 Task: In Job referrals turn off in-app notifications.
Action: Mouse moved to (876, 73)
Screenshot: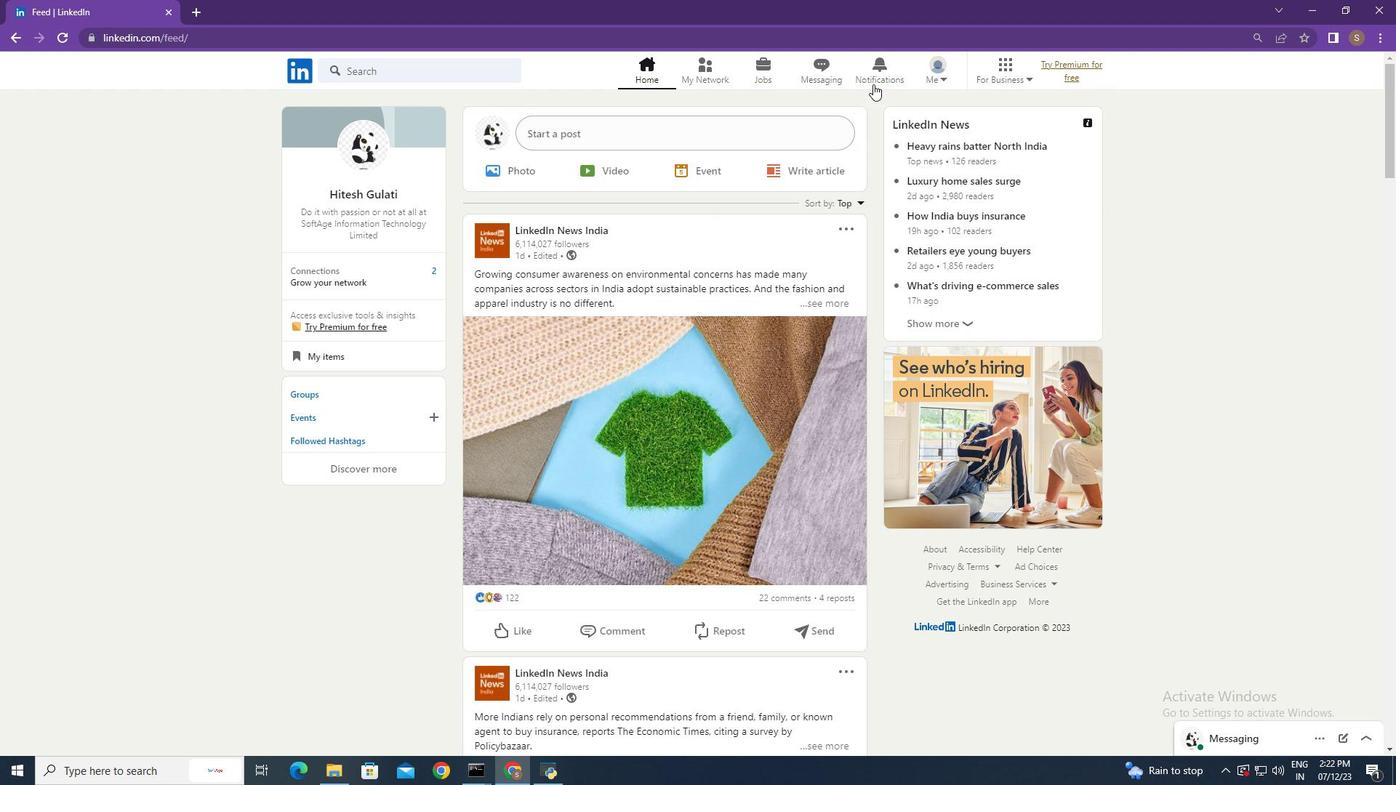 
Action: Mouse pressed left at (876, 73)
Screenshot: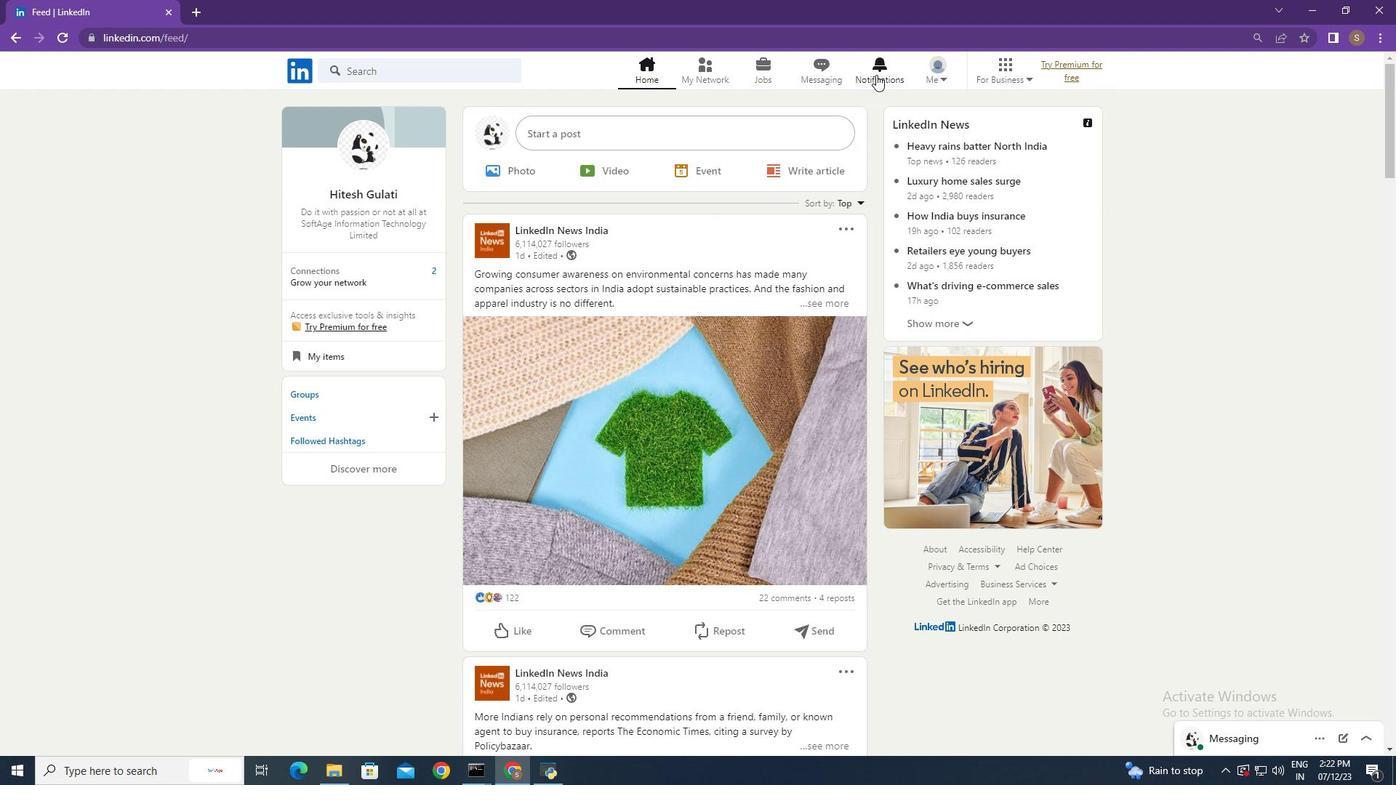 
Action: Mouse moved to (329, 167)
Screenshot: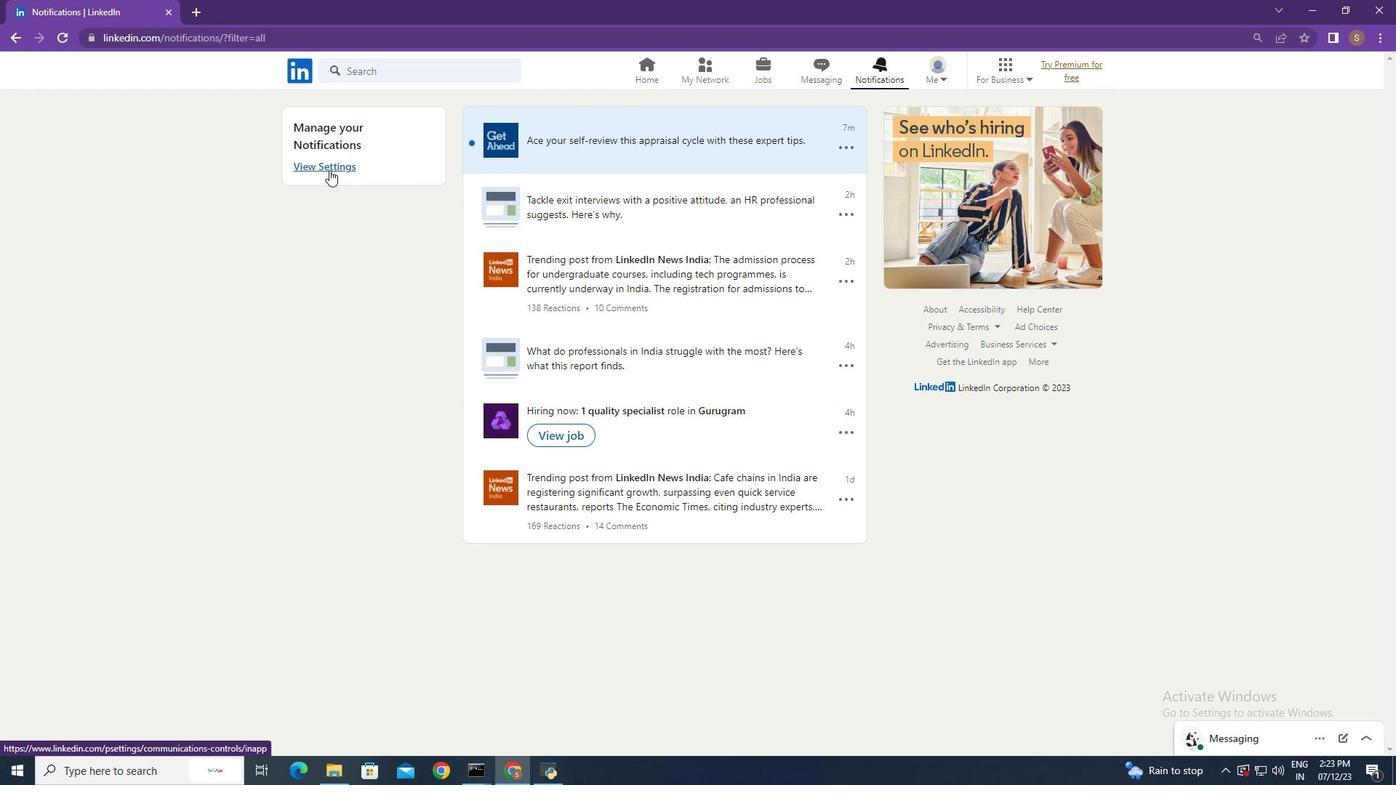
Action: Mouse pressed left at (329, 167)
Screenshot: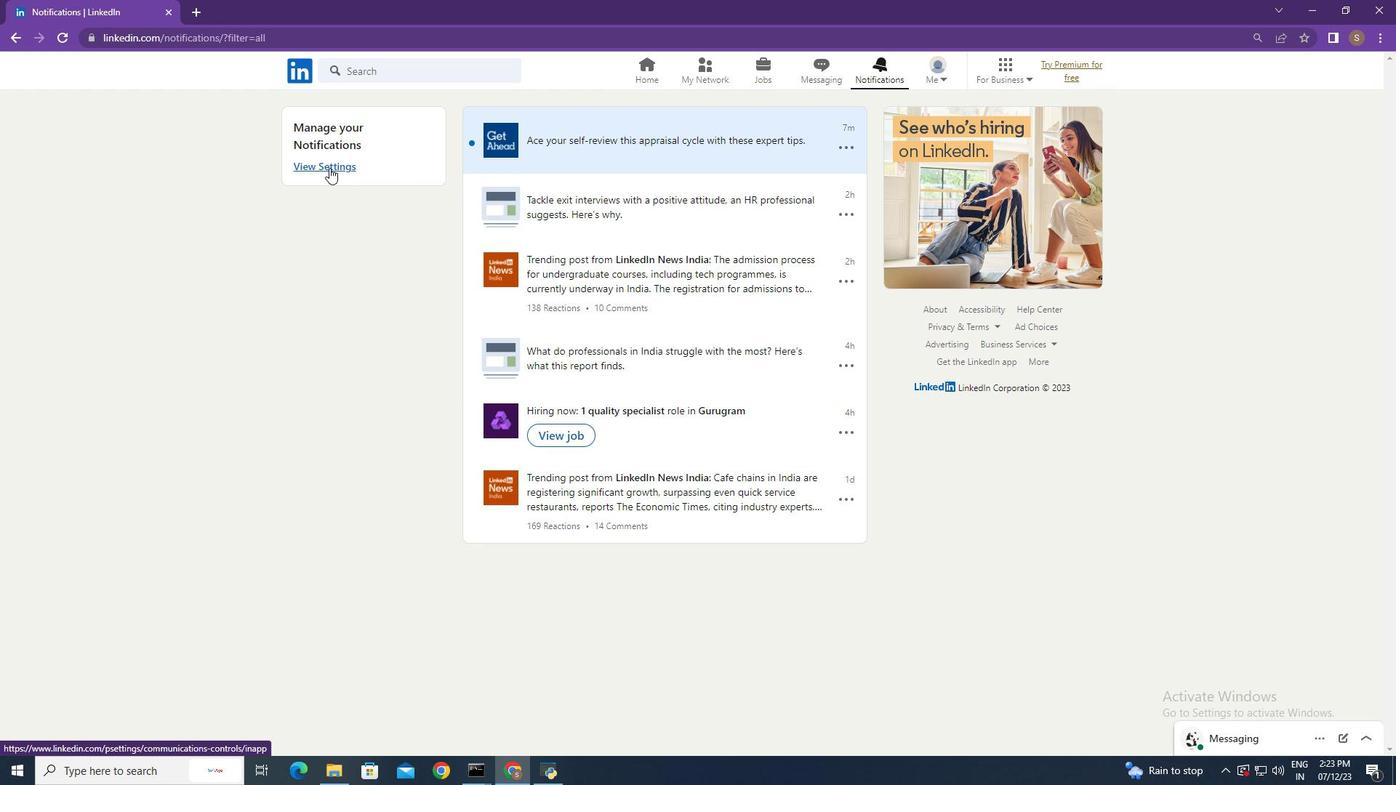 
Action: Mouse moved to (890, 262)
Screenshot: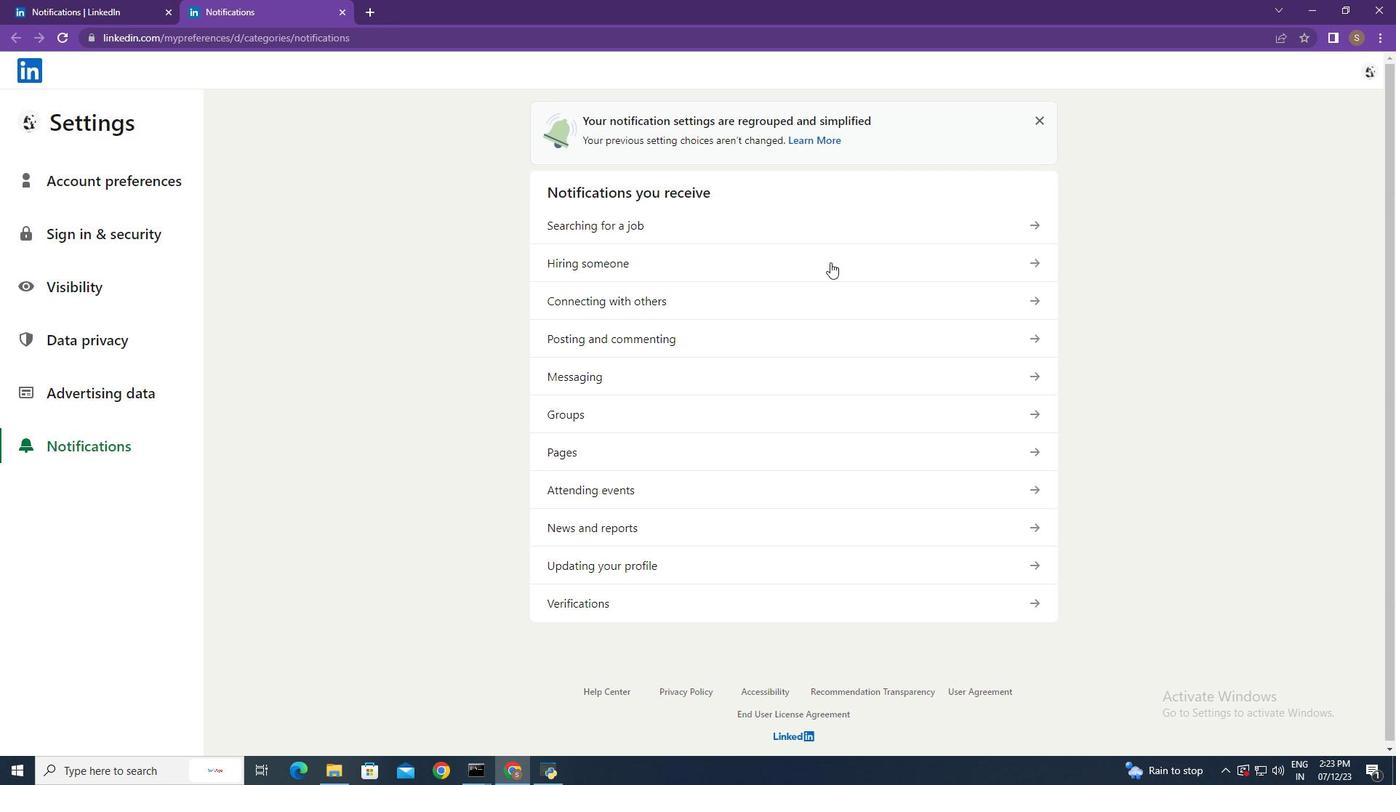 
Action: Mouse pressed left at (890, 262)
Screenshot: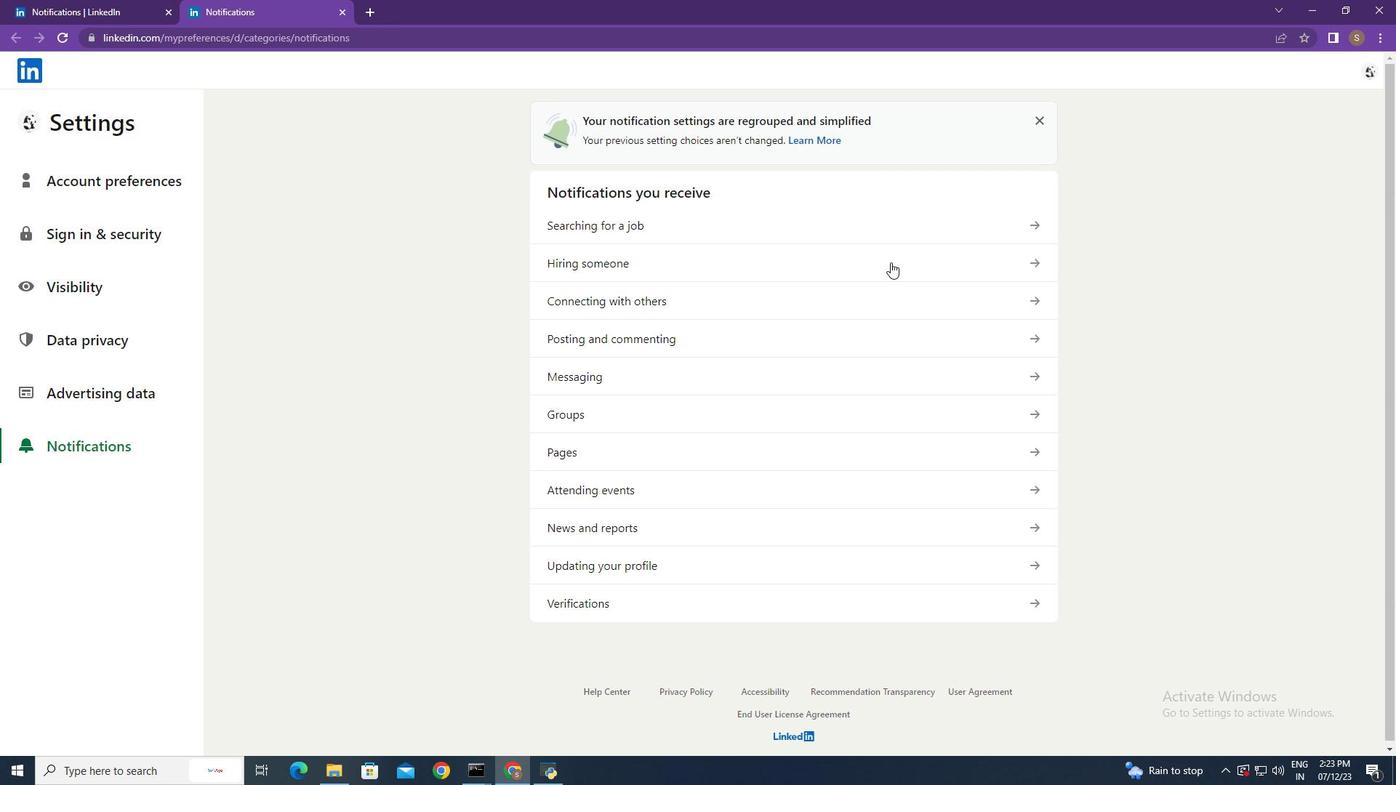 
Action: Mouse moved to (869, 475)
Screenshot: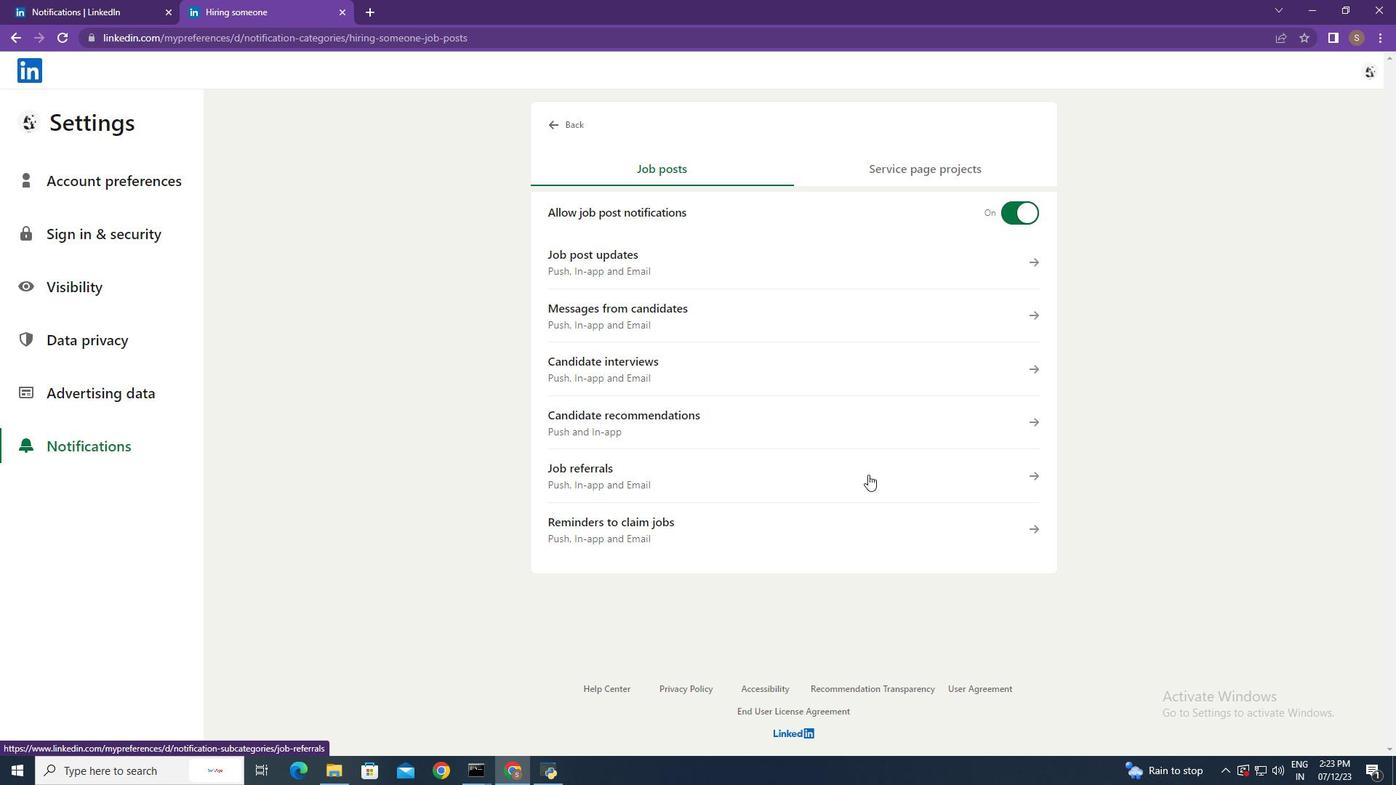 
Action: Mouse pressed left at (869, 475)
Screenshot: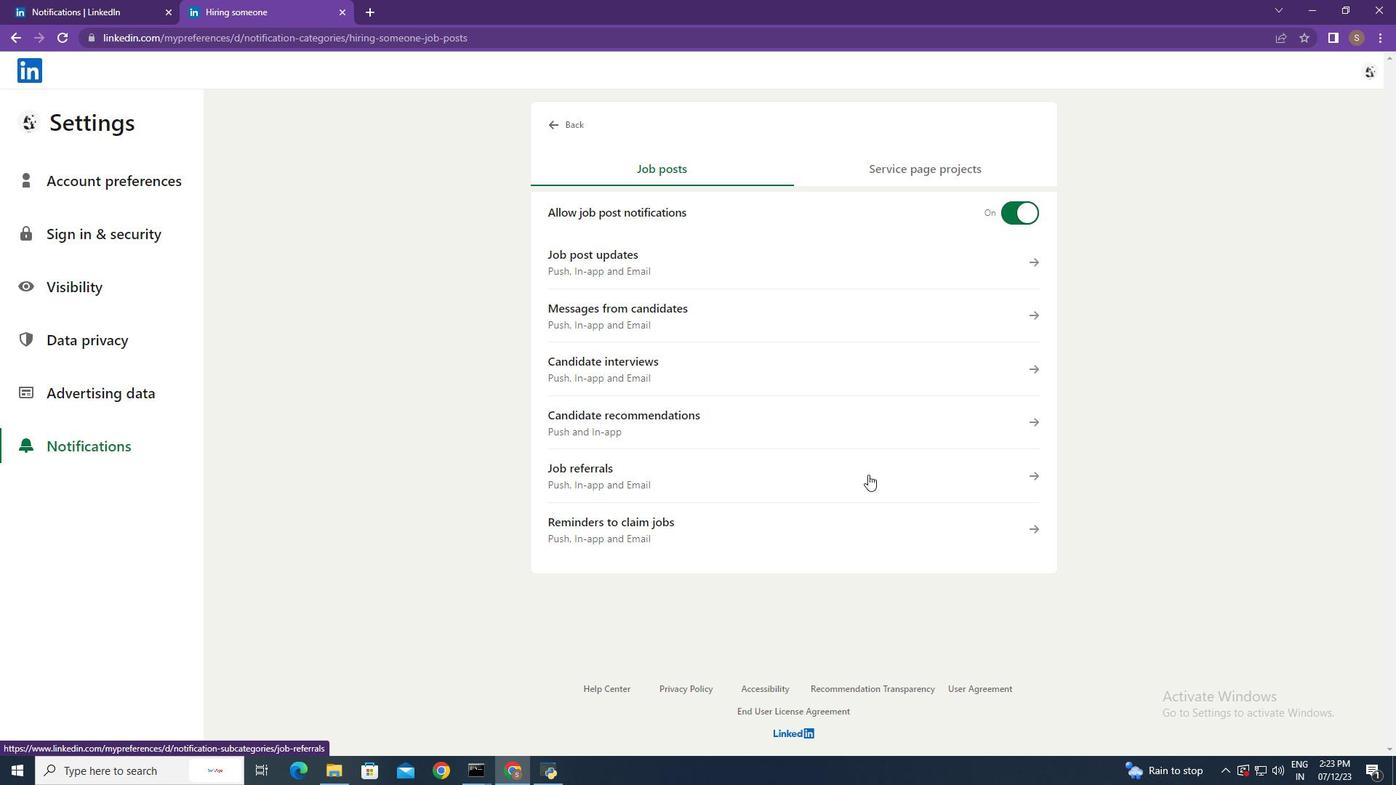 
Action: Mouse moved to (1023, 244)
Screenshot: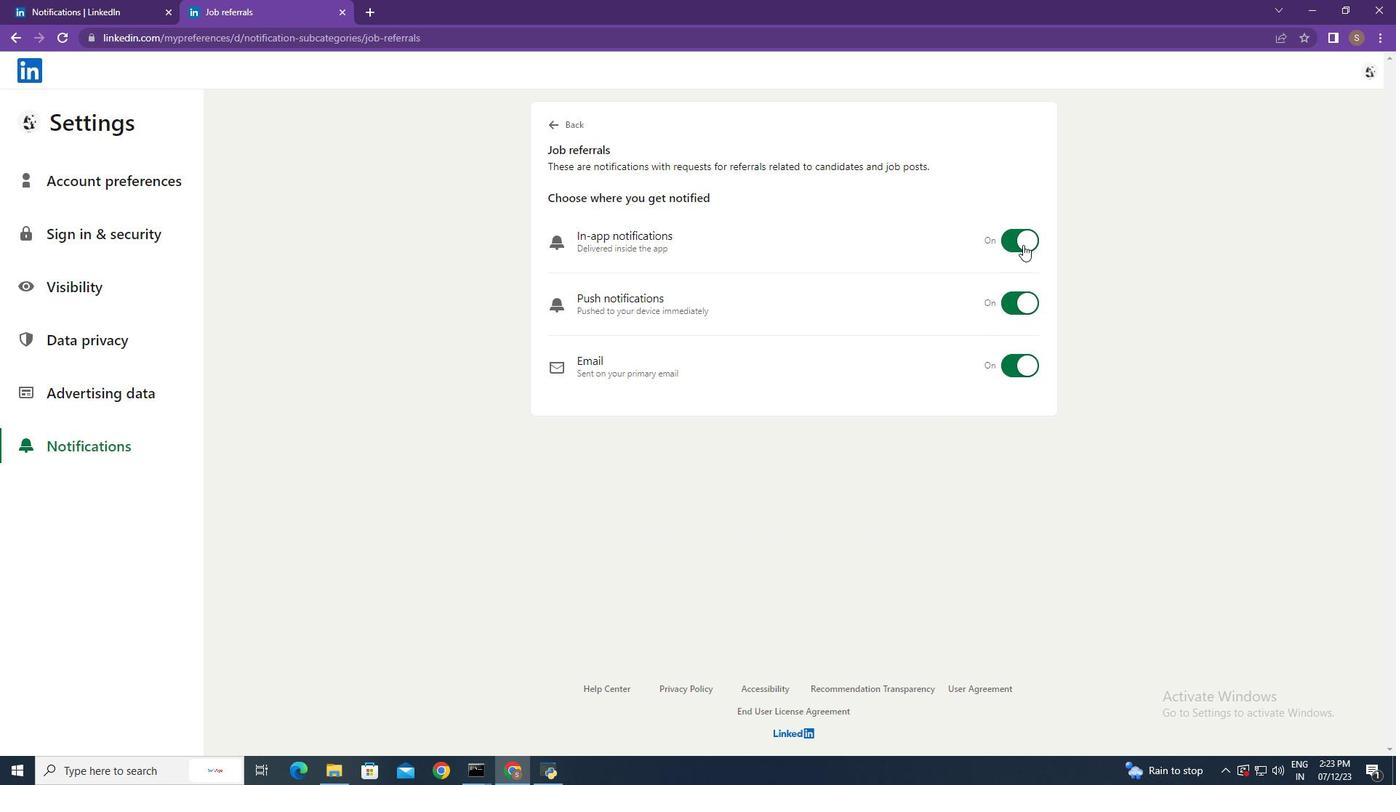 
Action: Mouse pressed left at (1023, 244)
Screenshot: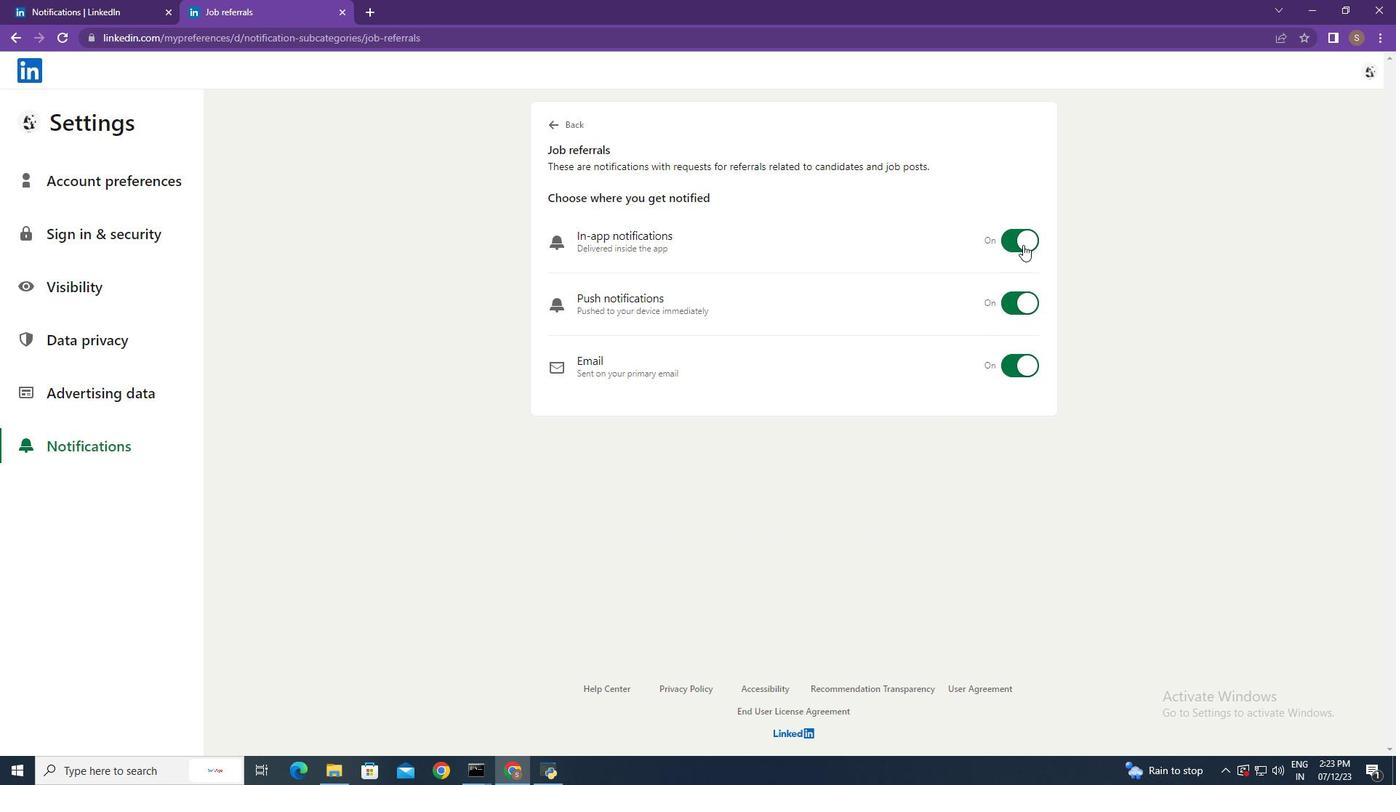 
Action: Mouse moved to (1273, 356)
Screenshot: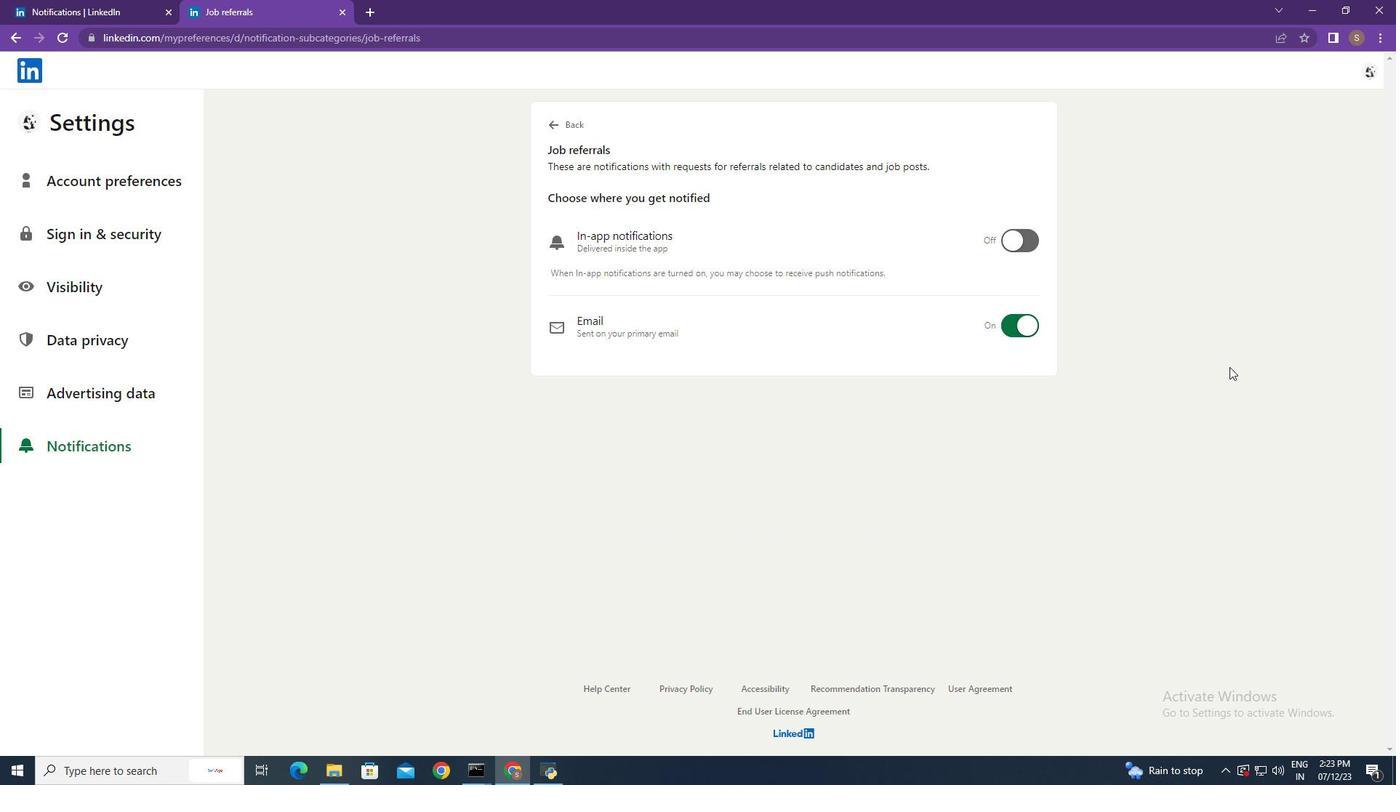 
